 Task: Add Cover Orange to Card Card0051 in Board Board0043 in Workspace Development in Trello
Action: Mouse moved to (550, 40)
Screenshot: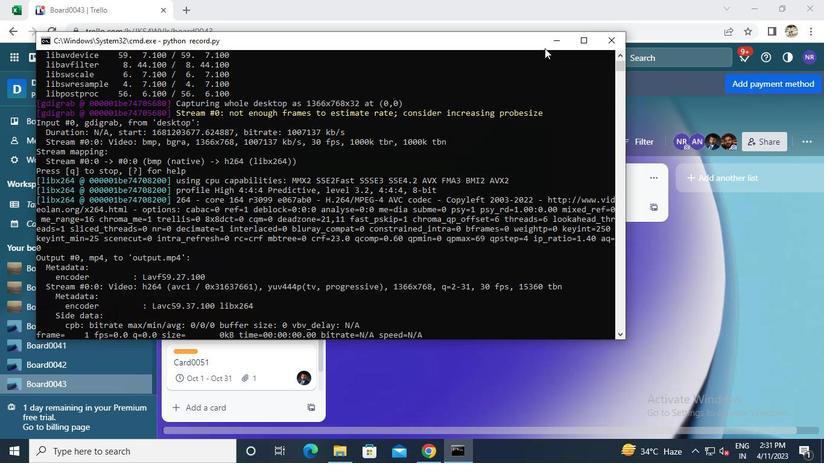 
Action: Mouse pressed left at (550, 40)
Screenshot: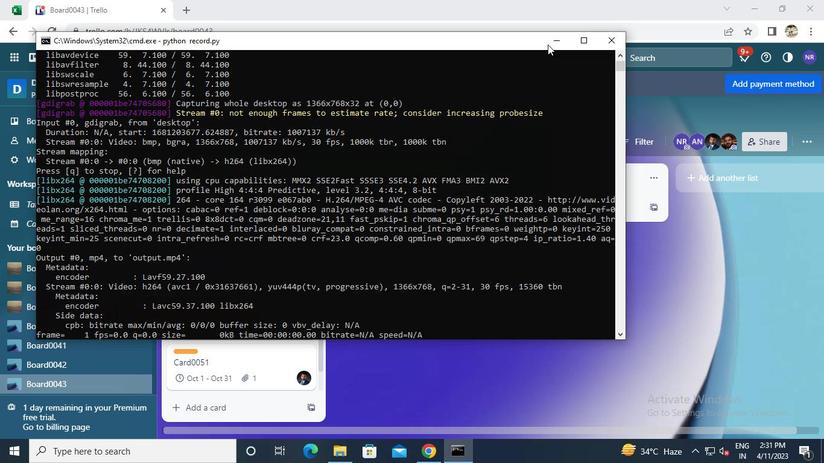 
Action: Mouse moved to (302, 356)
Screenshot: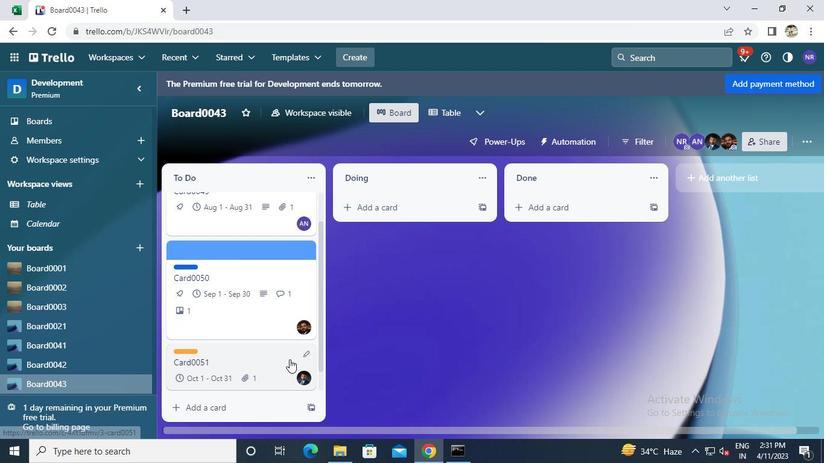 
Action: Mouse pressed left at (302, 356)
Screenshot: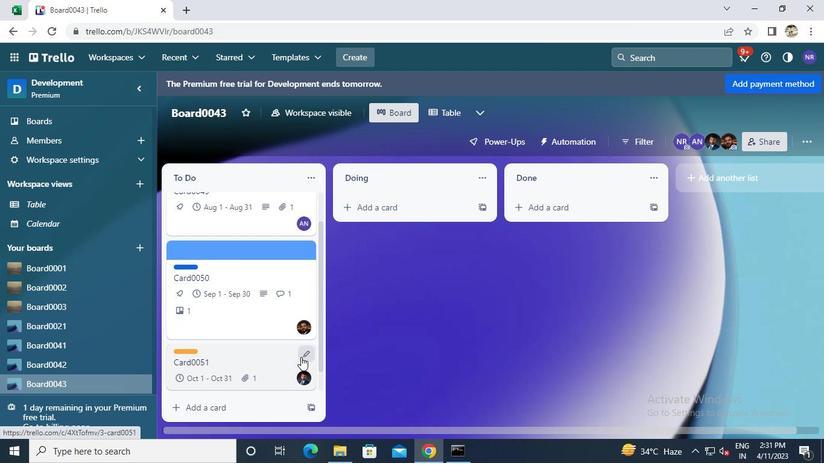 
Action: Mouse moved to (344, 336)
Screenshot: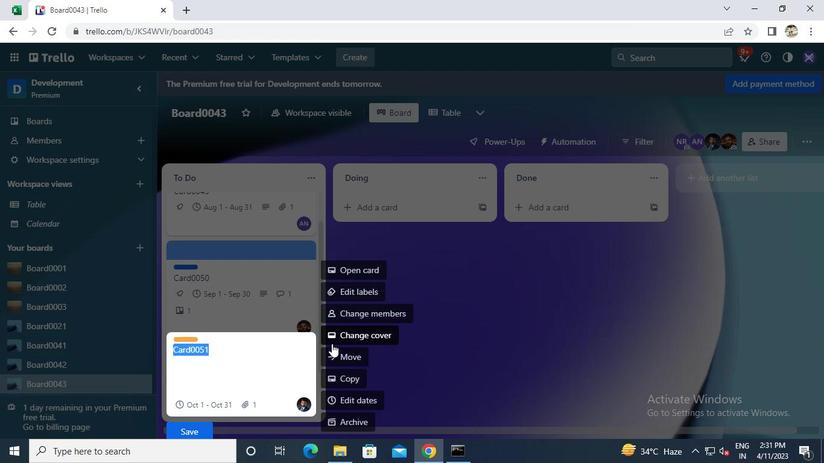 
Action: Mouse pressed left at (344, 336)
Screenshot: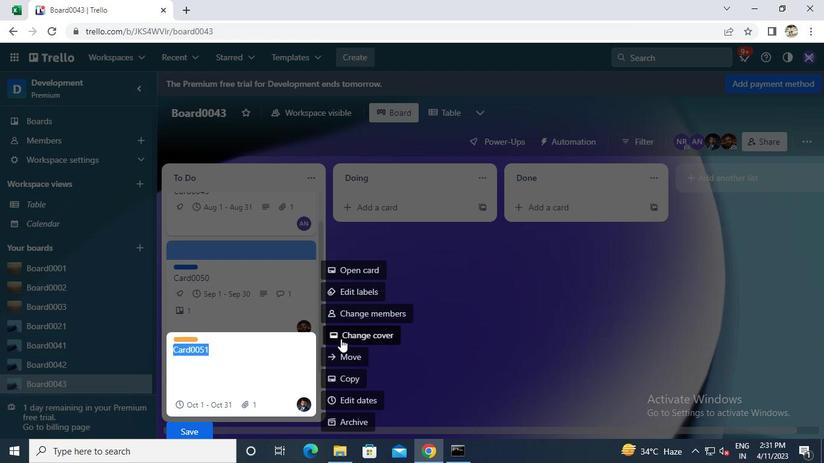 
Action: Mouse moved to (412, 194)
Screenshot: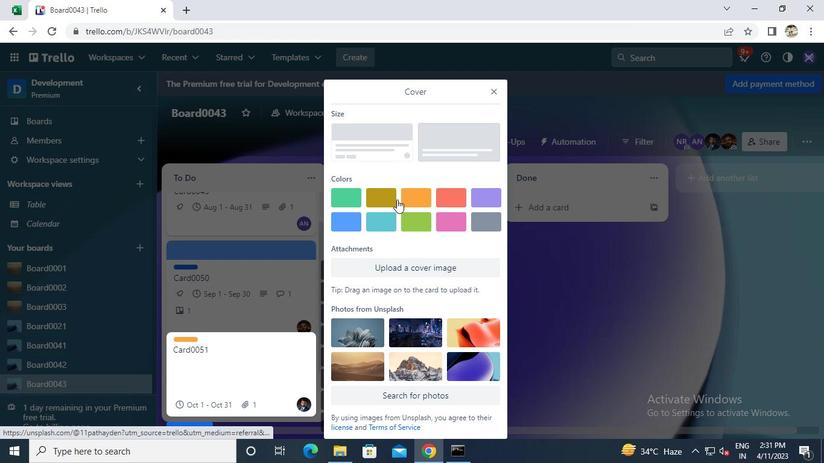 
Action: Mouse pressed left at (412, 194)
Screenshot: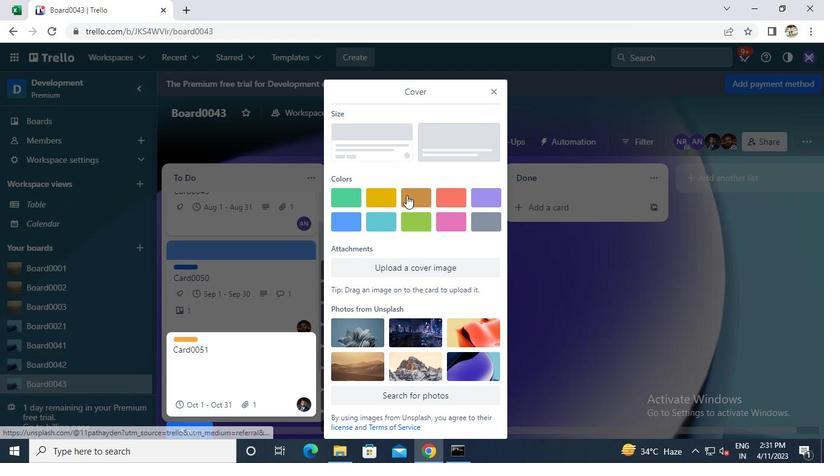
Action: Mouse moved to (492, 77)
Screenshot: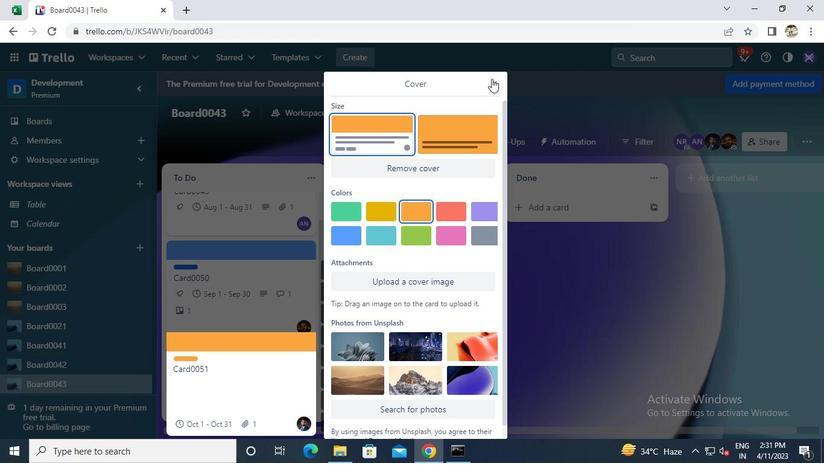 
Action: Mouse pressed left at (492, 77)
Screenshot: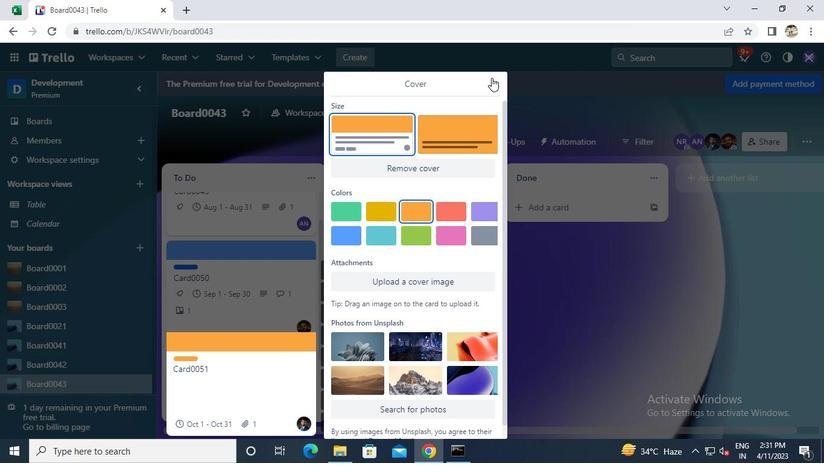 
Action: Mouse moved to (458, 448)
Screenshot: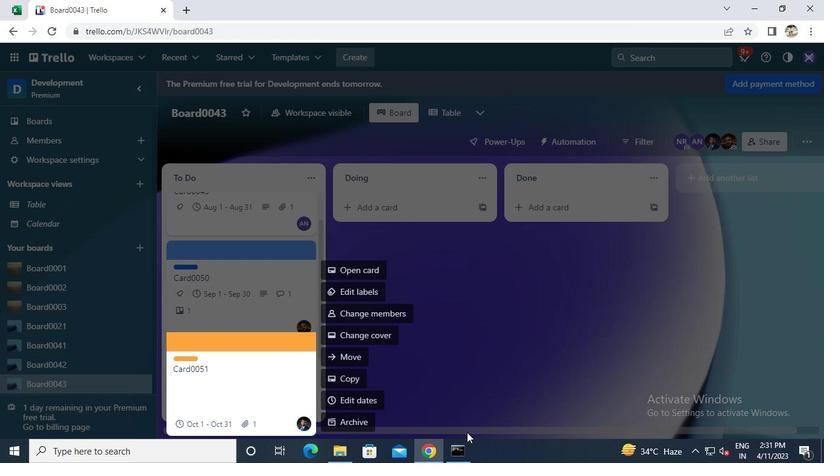 
Action: Mouse pressed left at (458, 448)
Screenshot: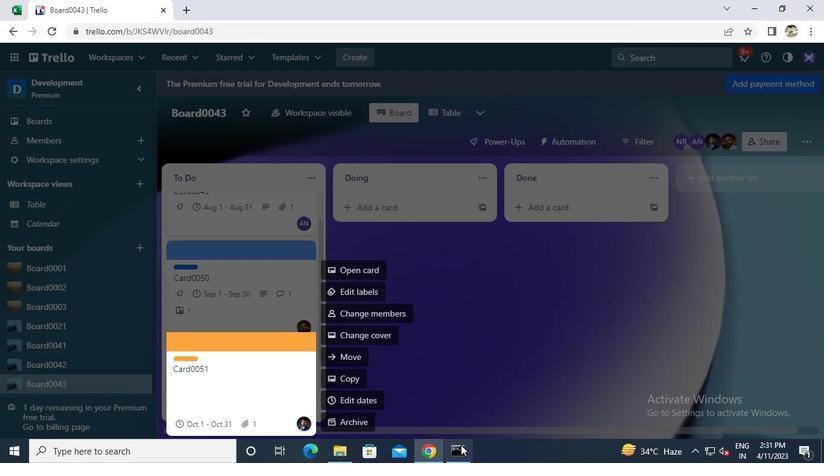 
Action: Mouse moved to (605, 38)
Screenshot: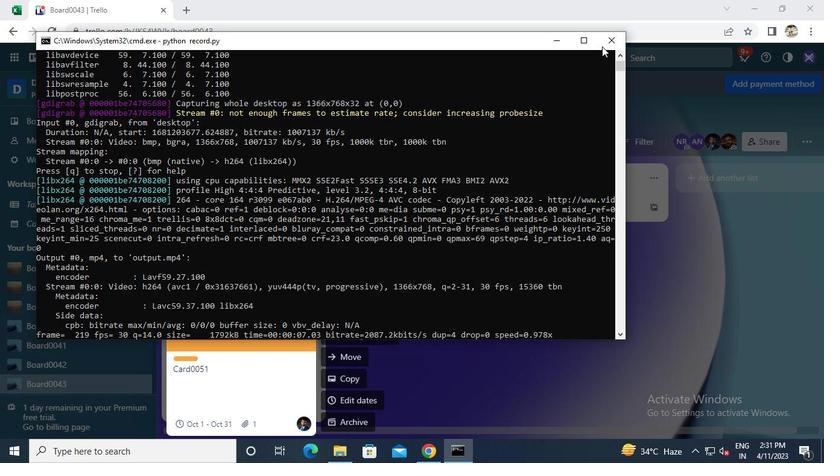 
Action: Mouse pressed left at (605, 38)
Screenshot: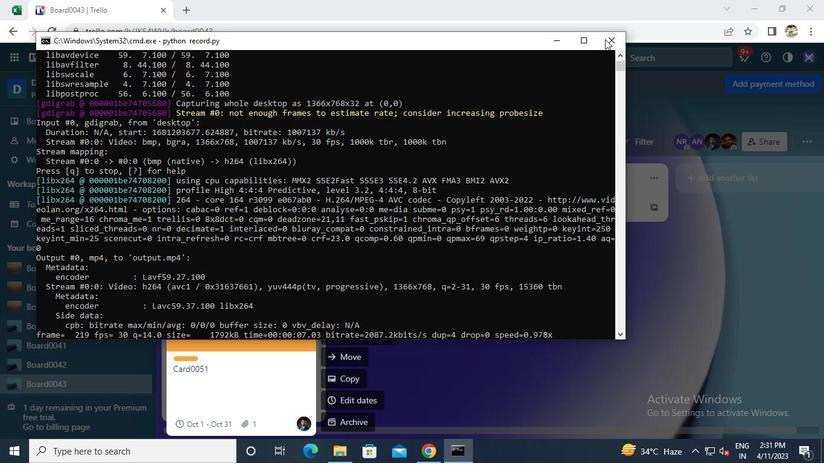 
